 Task: Log work in the project UpwardTech for the issue 'Implement a new cloud-based project management system for a company with advanced task tracking and collaboration features' spent time as '1w 4d 16h 6m' and remaining time as '4w 5d 7h 6m' and add a flag. Now add the issue to the epic 'Desktop and Mobile Device Security'.
Action: Mouse moved to (953, 412)
Screenshot: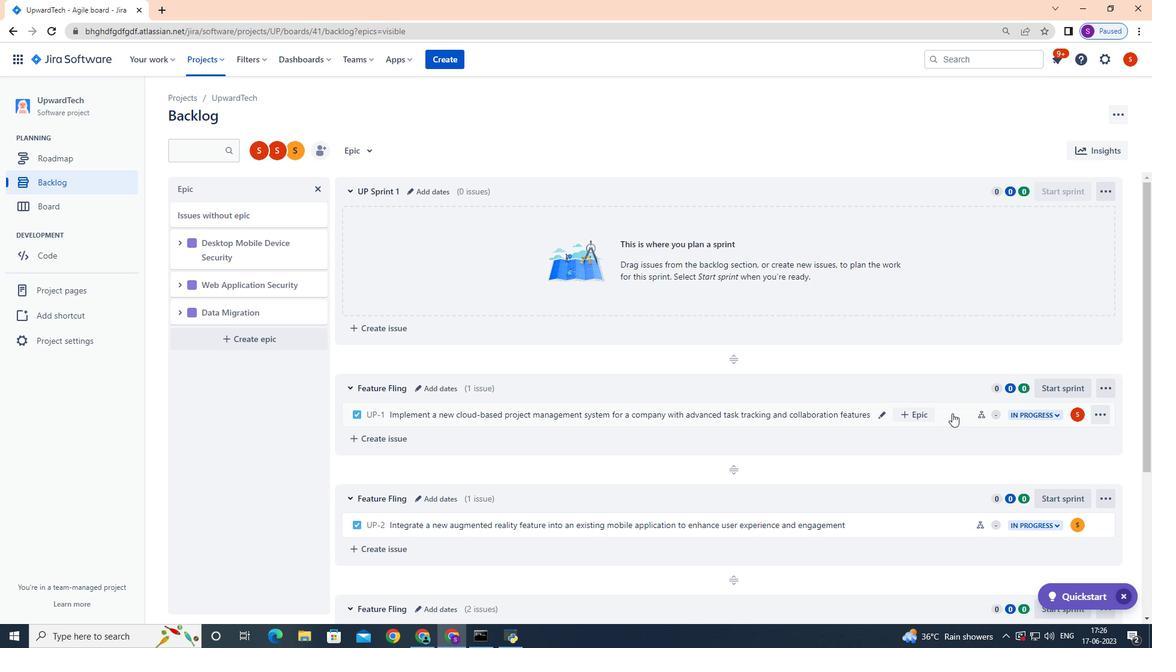 
Action: Mouse pressed left at (953, 412)
Screenshot: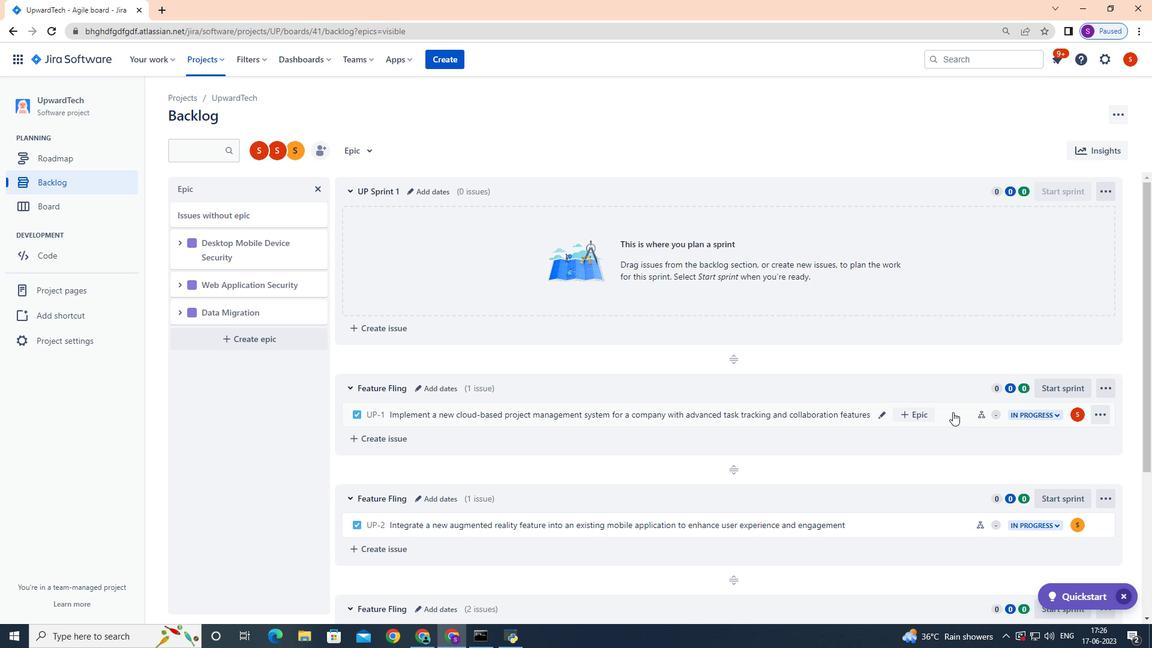 
Action: Mouse moved to (1100, 181)
Screenshot: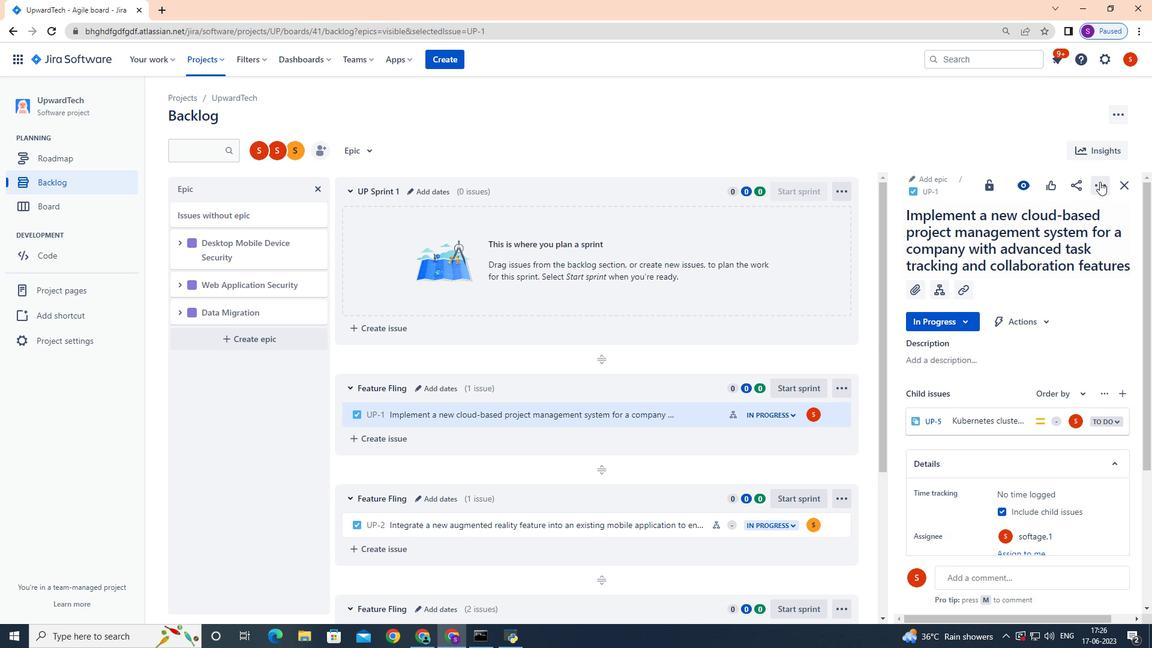 
Action: Mouse pressed left at (1100, 181)
Screenshot: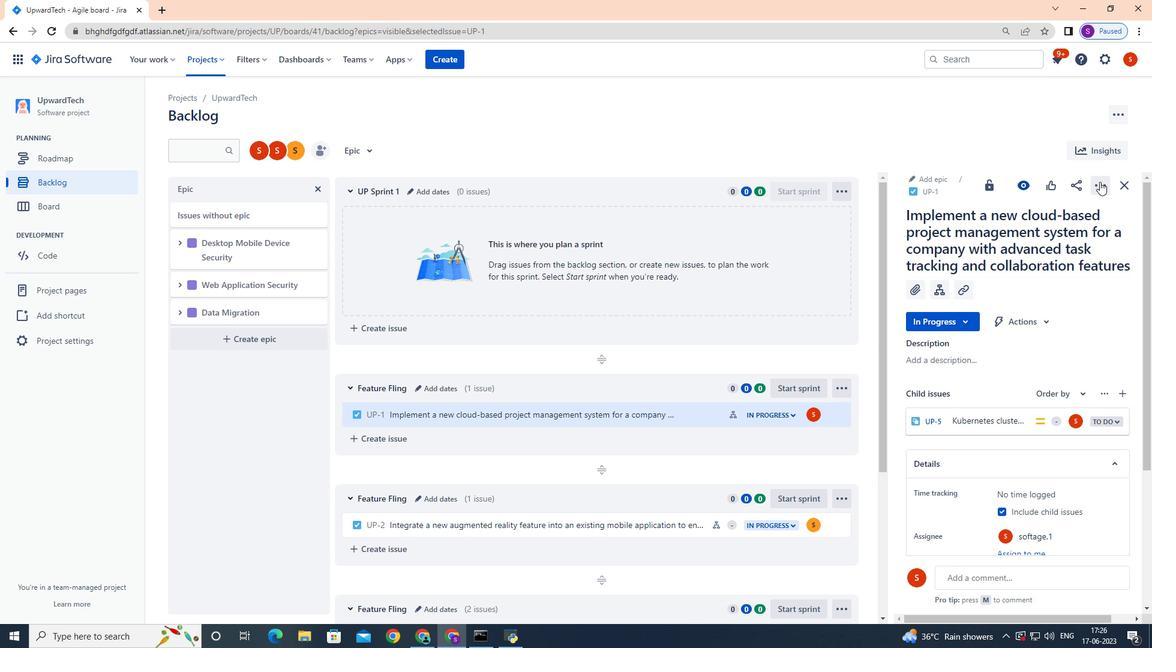 
Action: Mouse moved to (1058, 216)
Screenshot: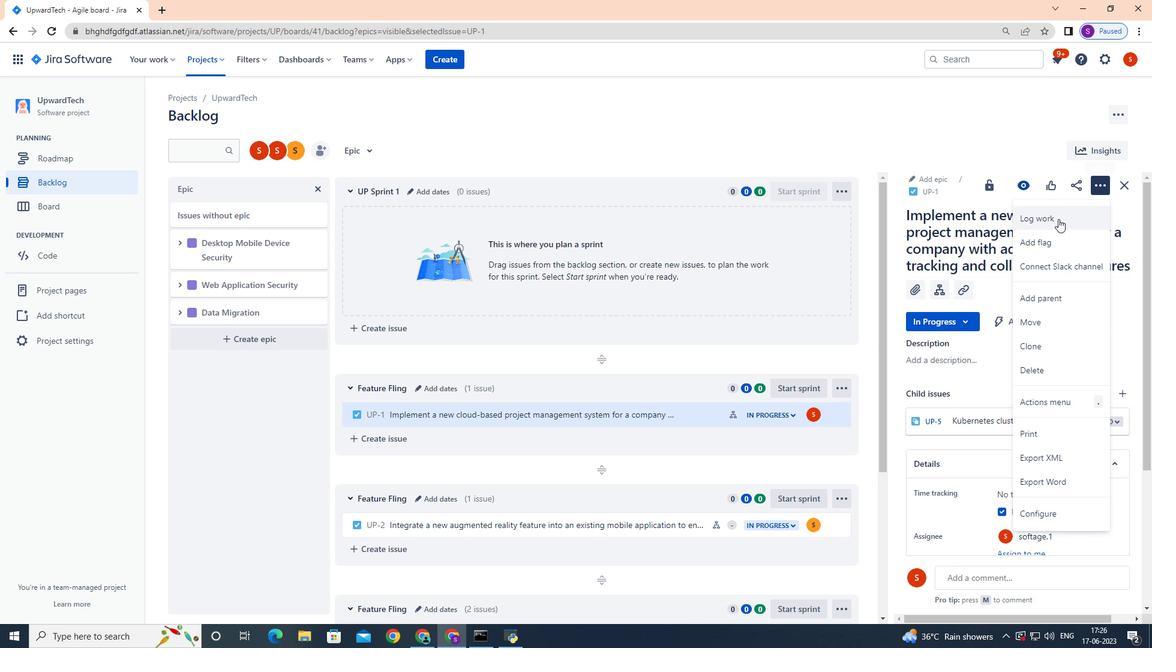 
Action: Mouse pressed left at (1058, 216)
Screenshot: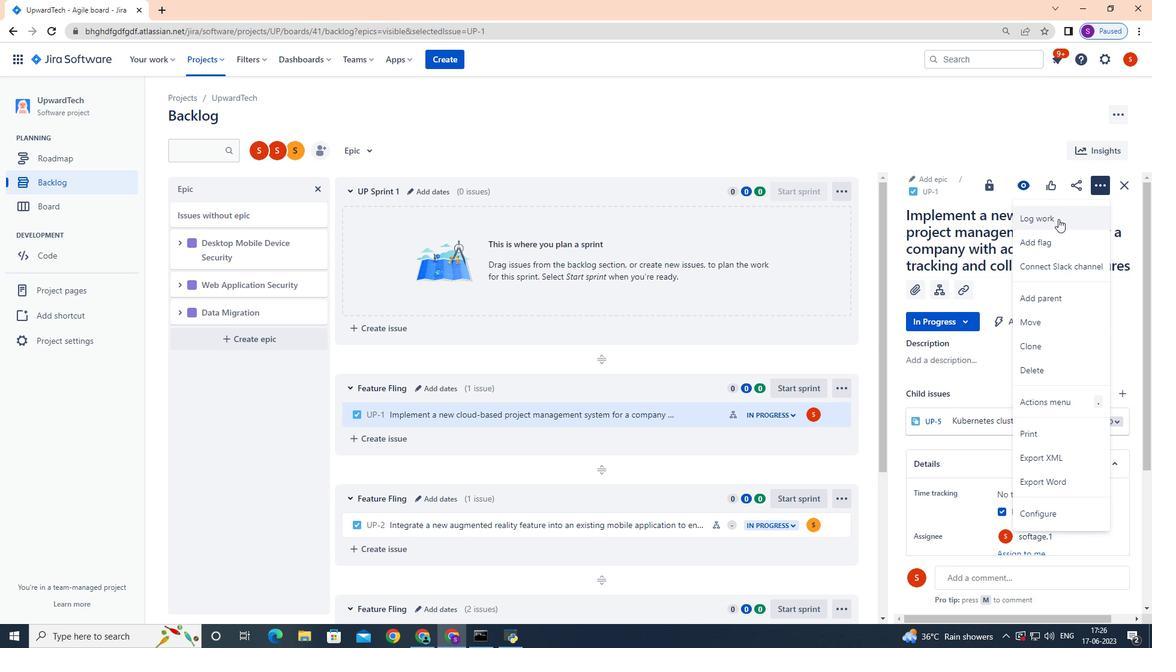 
Action: Mouse moved to (534, 325)
Screenshot: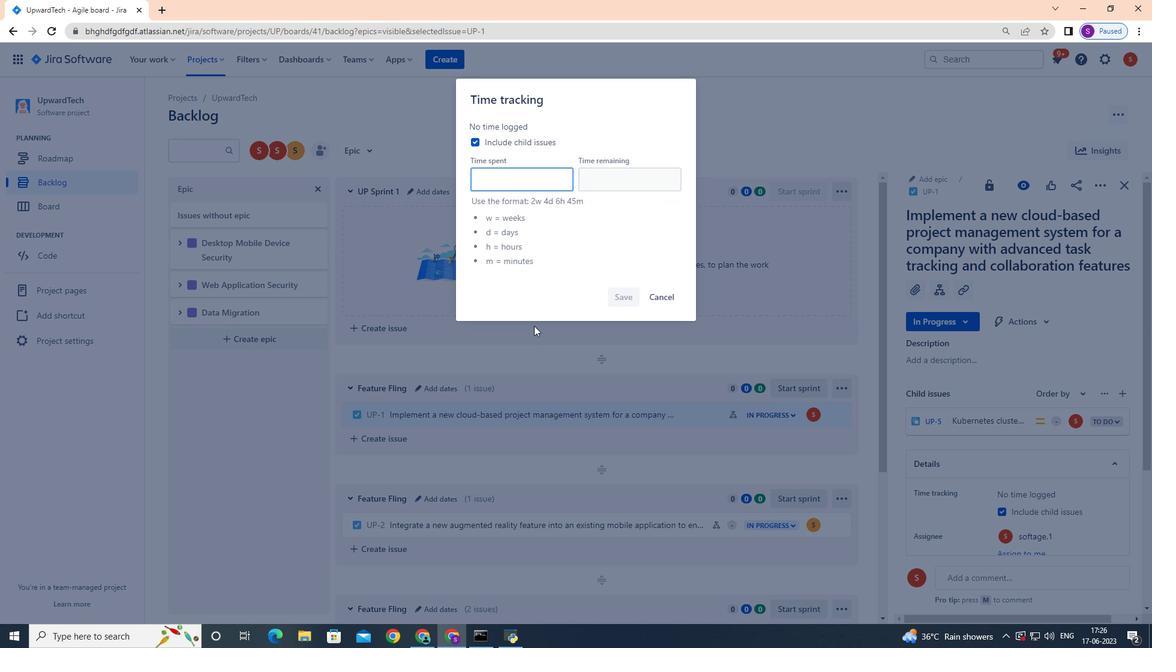 
Action: Key pressed 1w<Key.space>4d<Key.space>16h<Key.space>6m
Screenshot: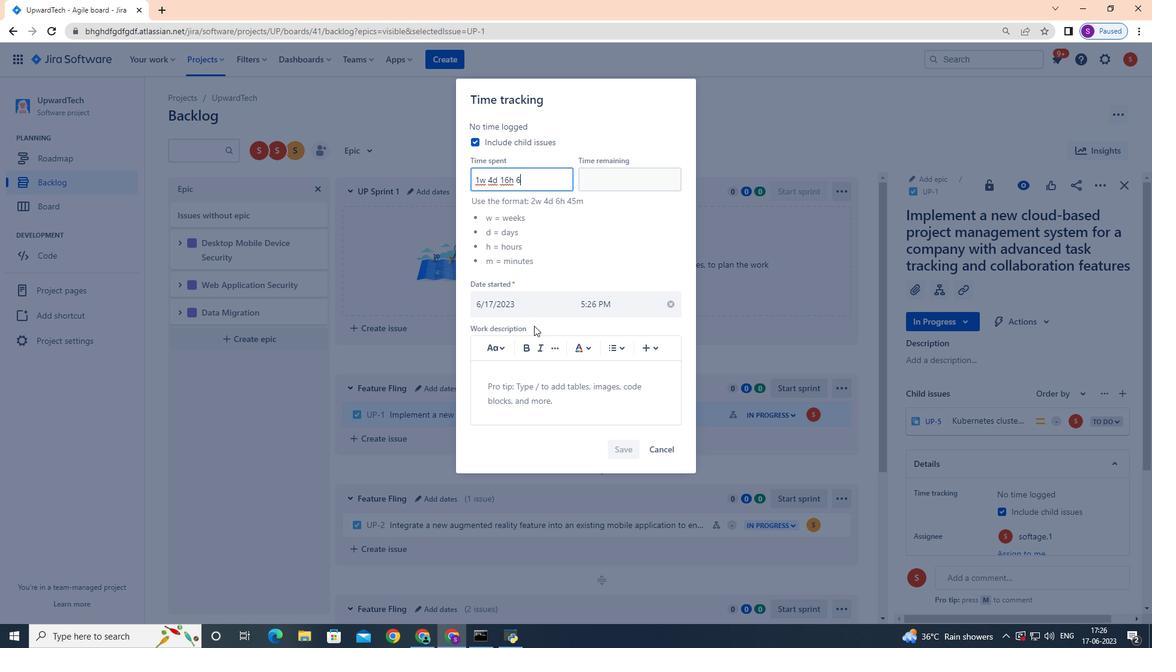 
Action: Mouse moved to (629, 180)
Screenshot: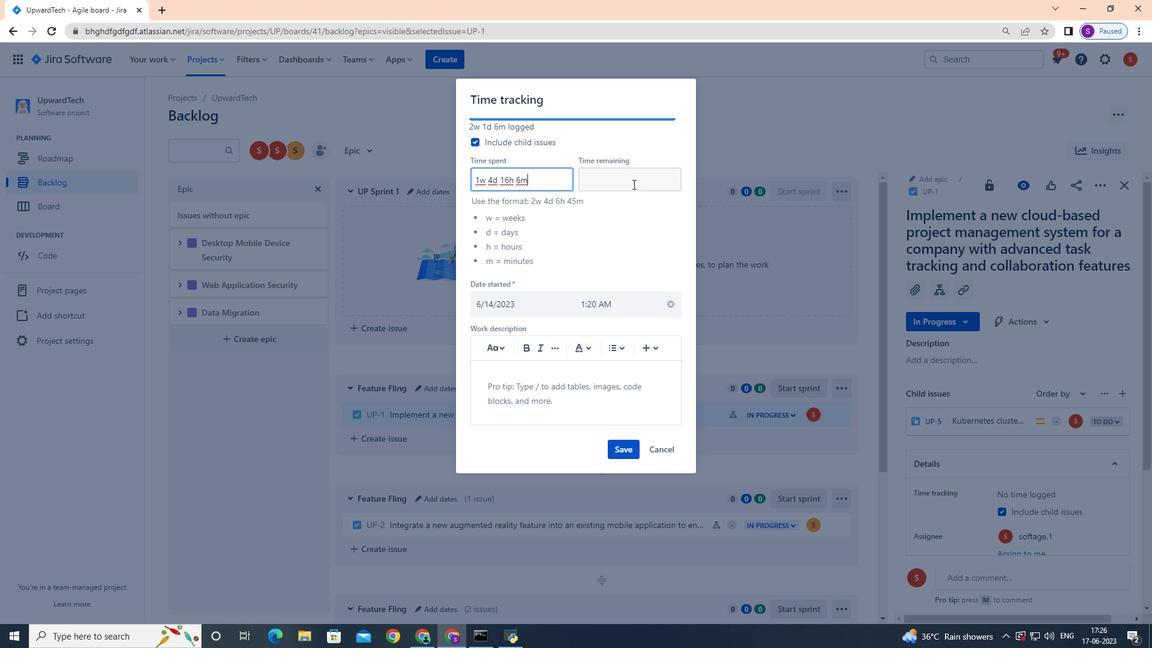 
Action: Mouse pressed left at (629, 180)
Screenshot: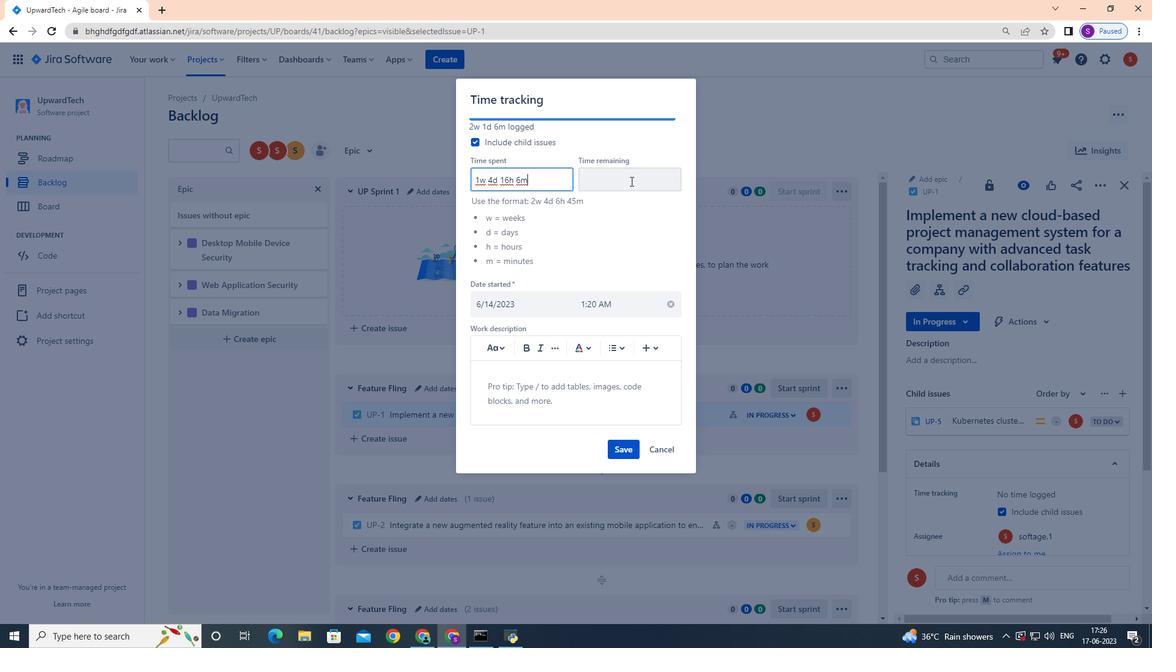 
Action: Key pressed 4w<Key.space>5d<Key.space>7h<Key.space>6m
Screenshot: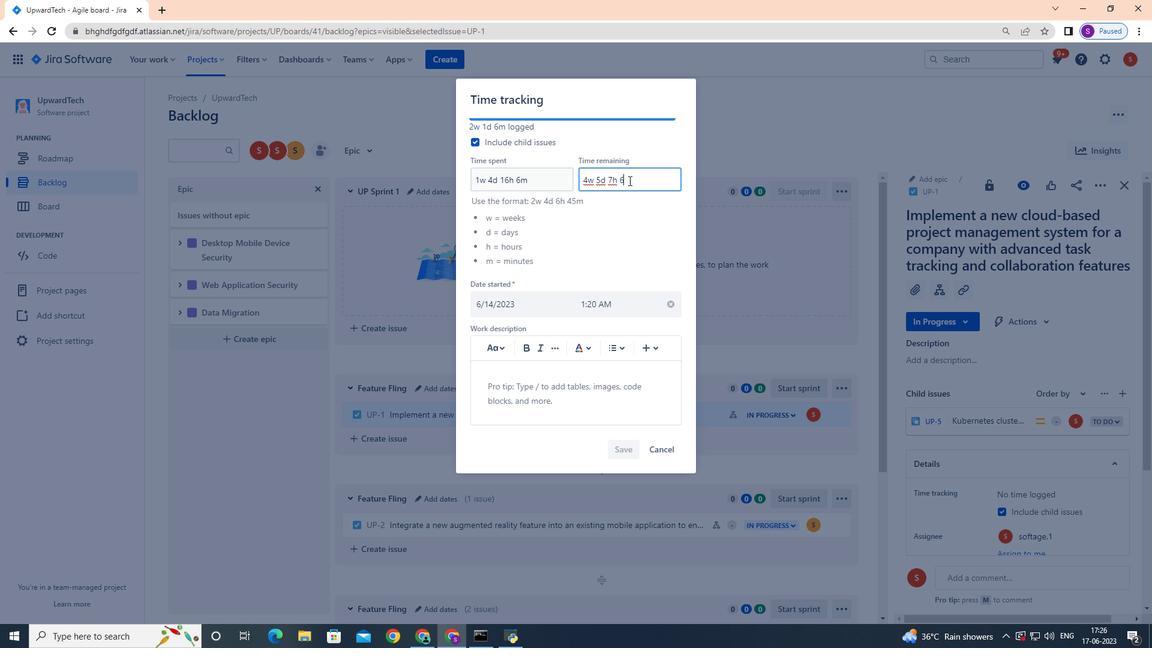 
Action: Mouse moved to (615, 448)
Screenshot: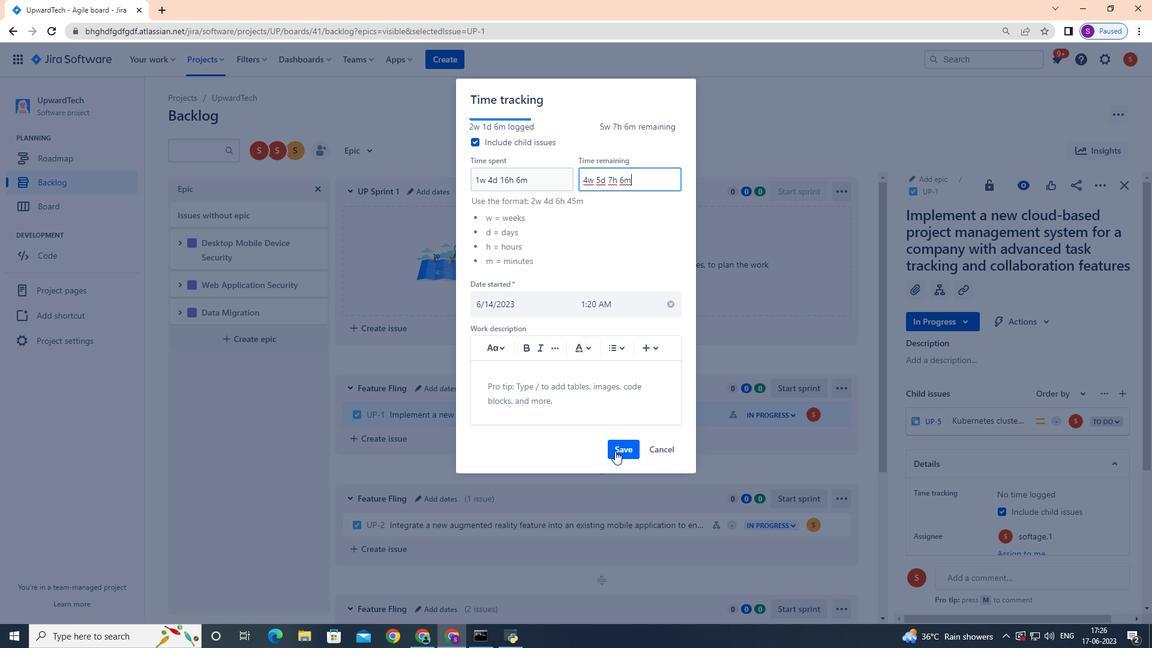 
Action: Mouse pressed left at (615, 448)
Screenshot: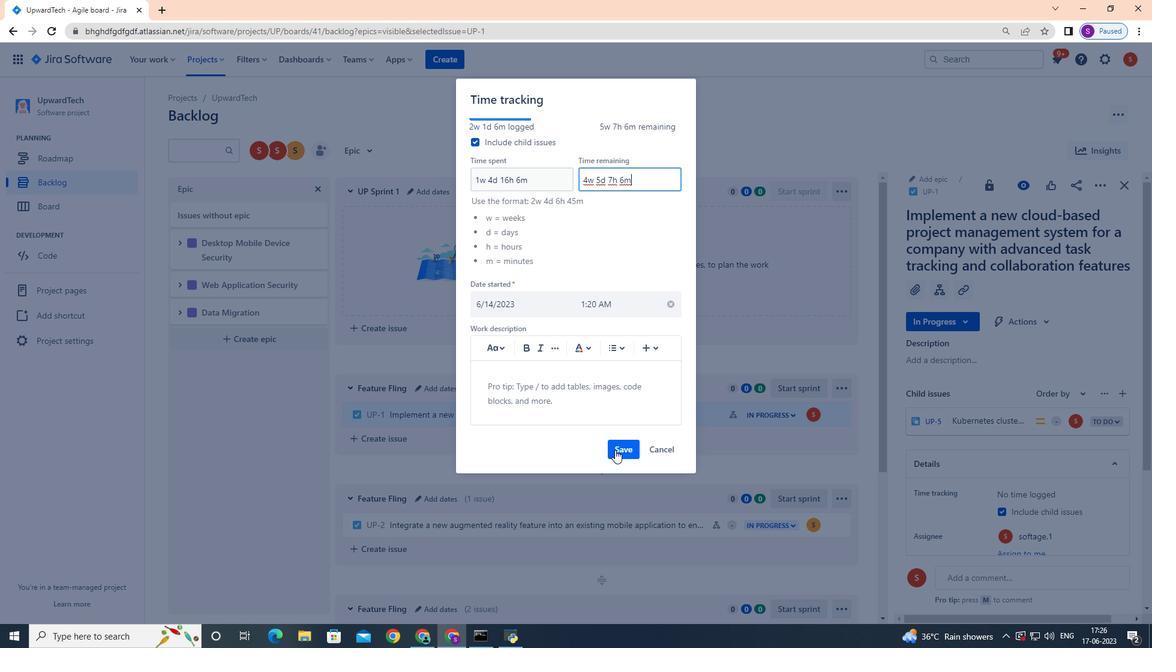
Action: Mouse moved to (1103, 184)
Screenshot: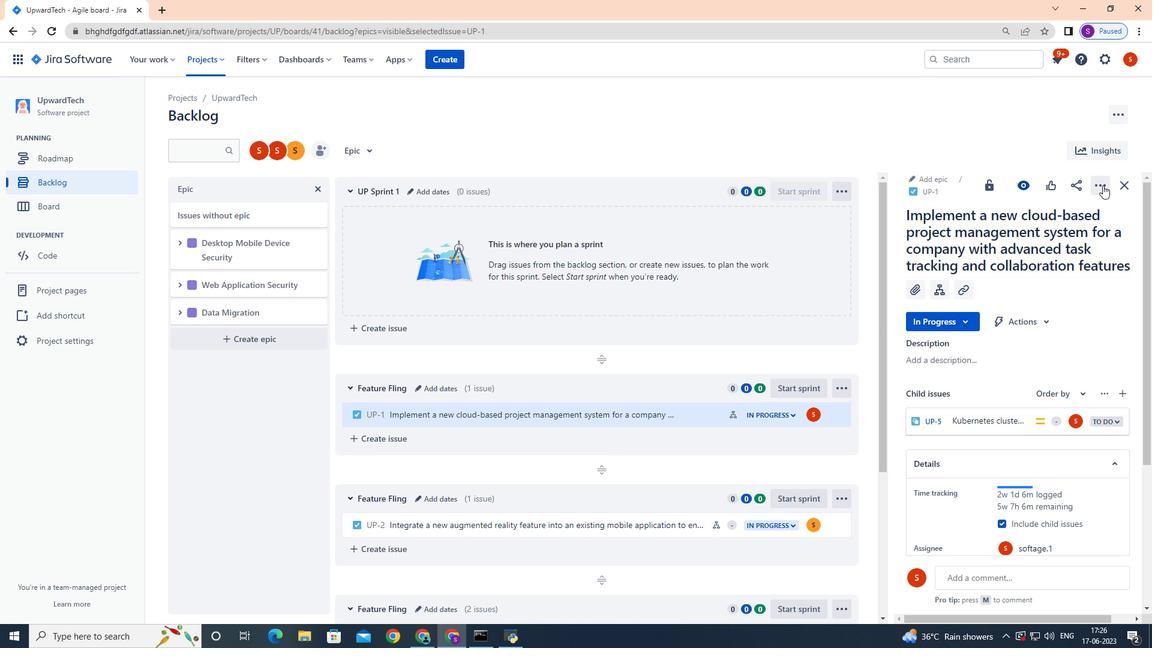 
Action: Mouse pressed left at (1103, 184)
Screenshot: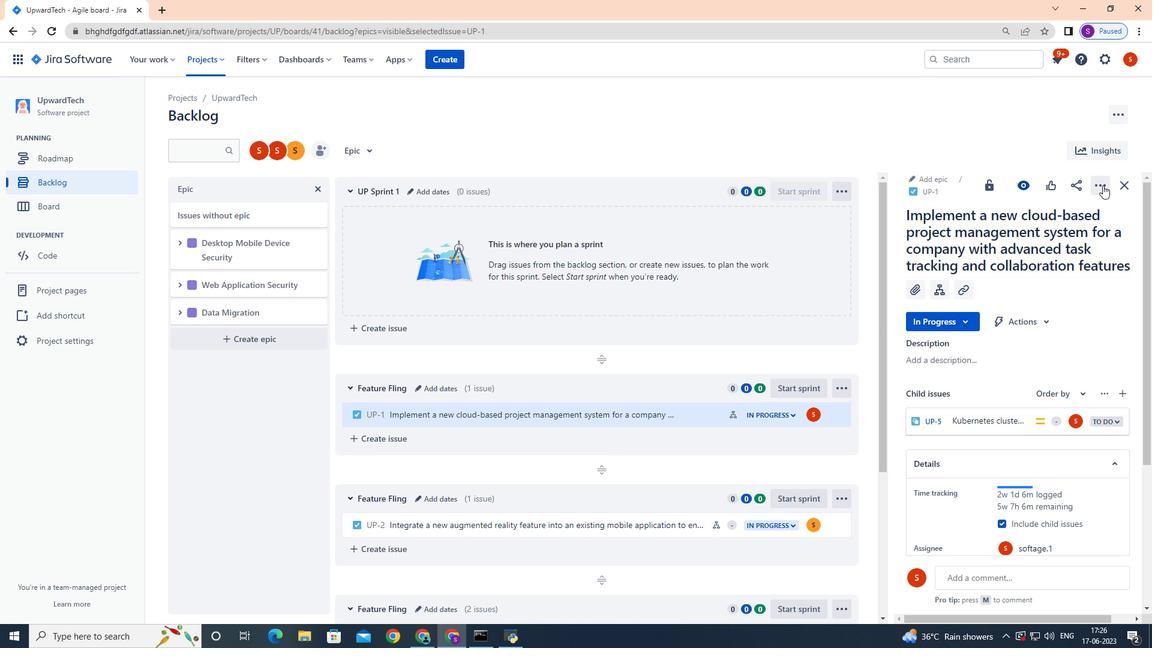 
Action: Mouse moved to (1070, 241)
Screenshot: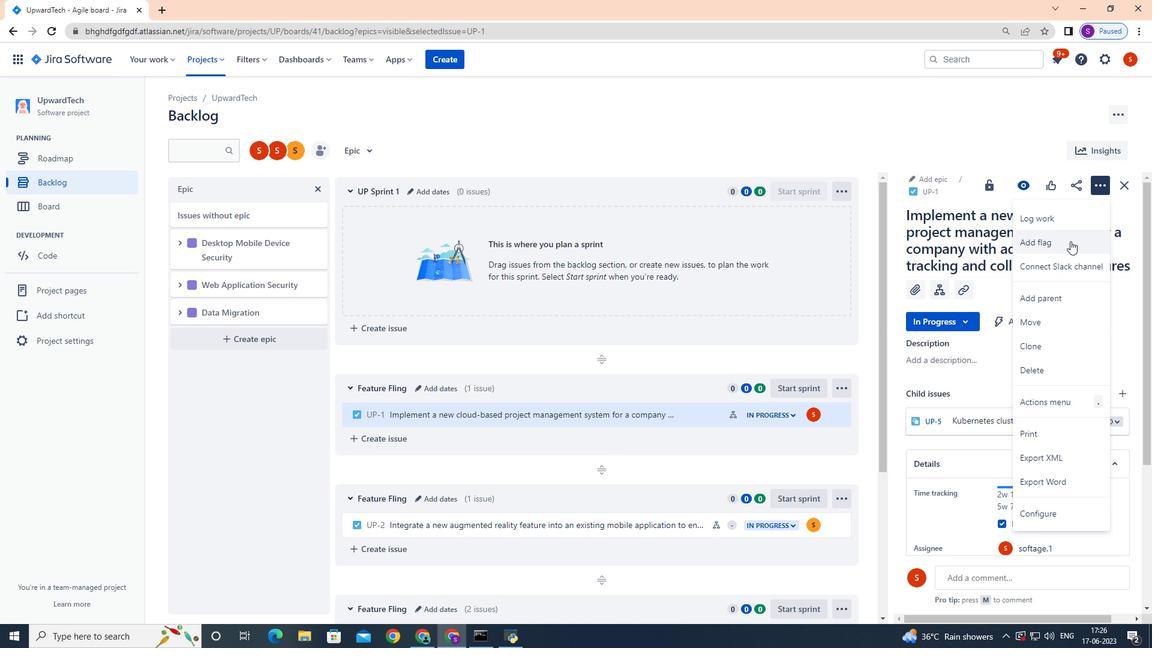 
Action: Mouse pressed left at (1070, 241)
Screenshot: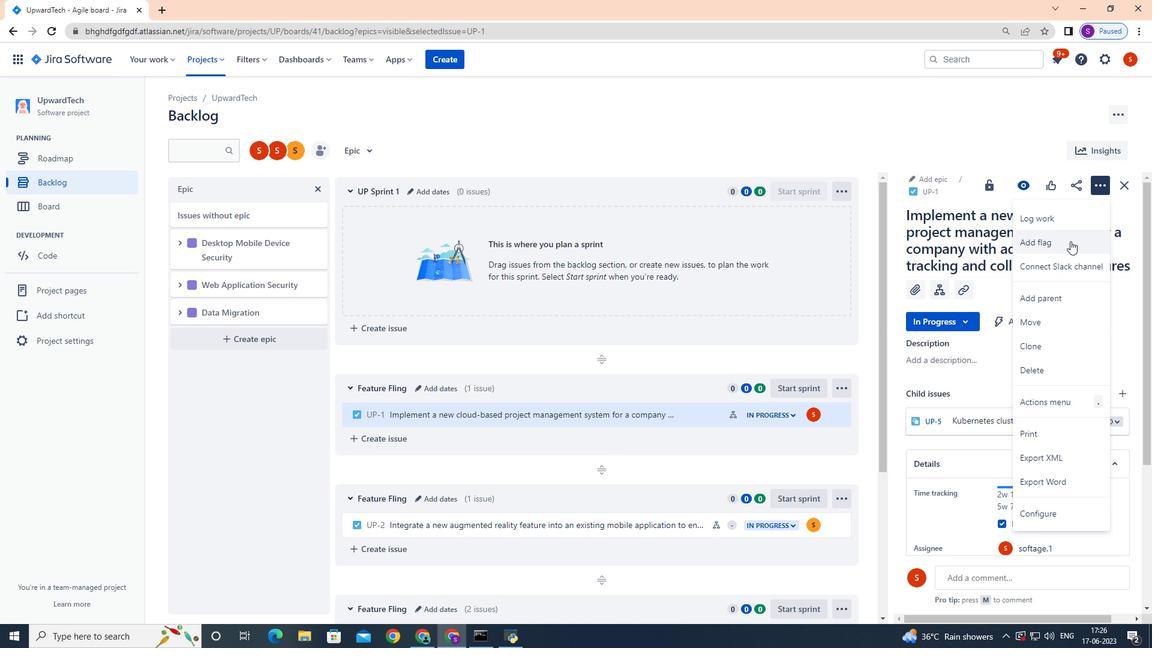 
Action: Mouse moved to (764, 259)
Screenshot: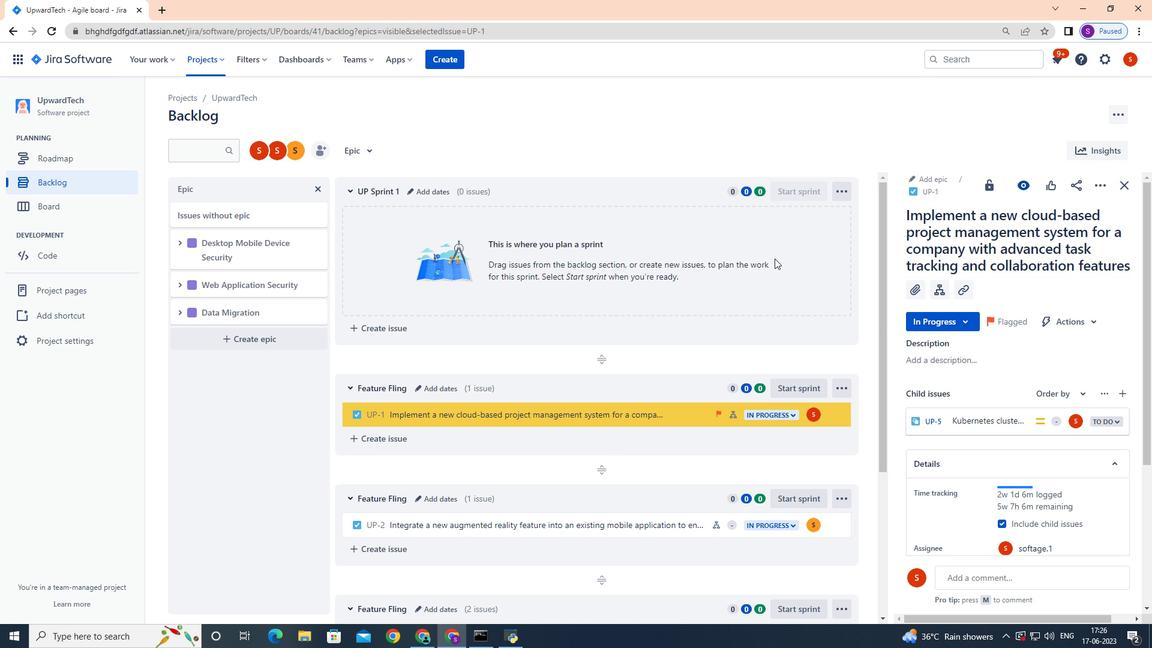 
Action: Mouse scrolled (767, 258) with delta (0, 0)
Screenshot: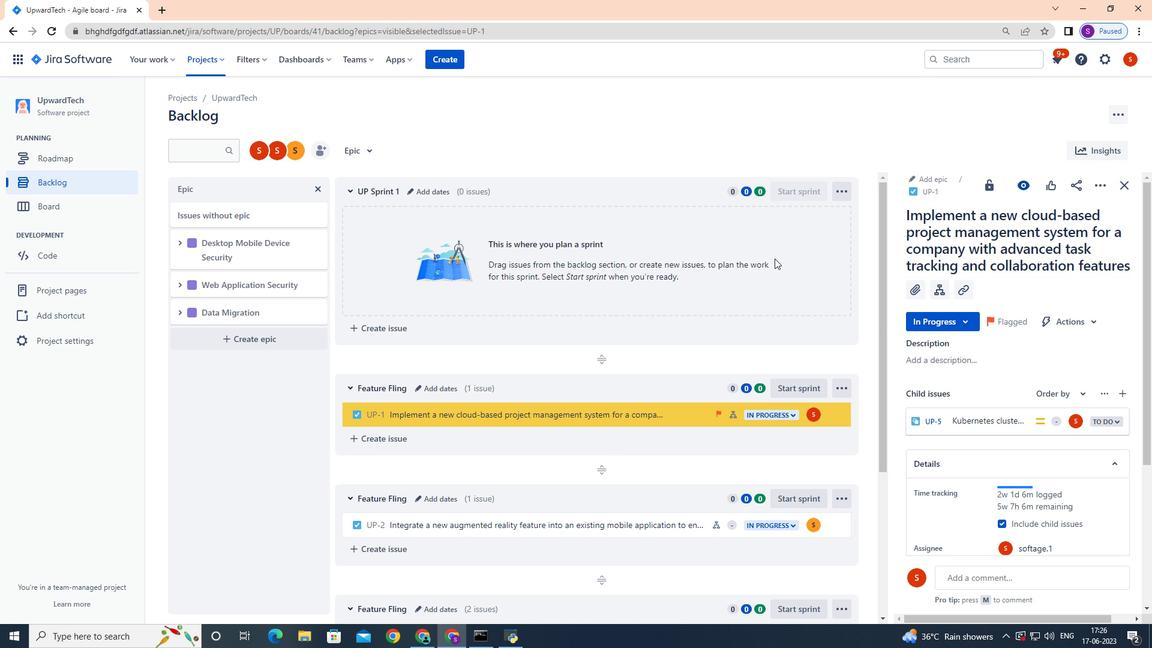 
Action: Mouse scrolled (764, 258) with delta (0, 0)
Screenshot: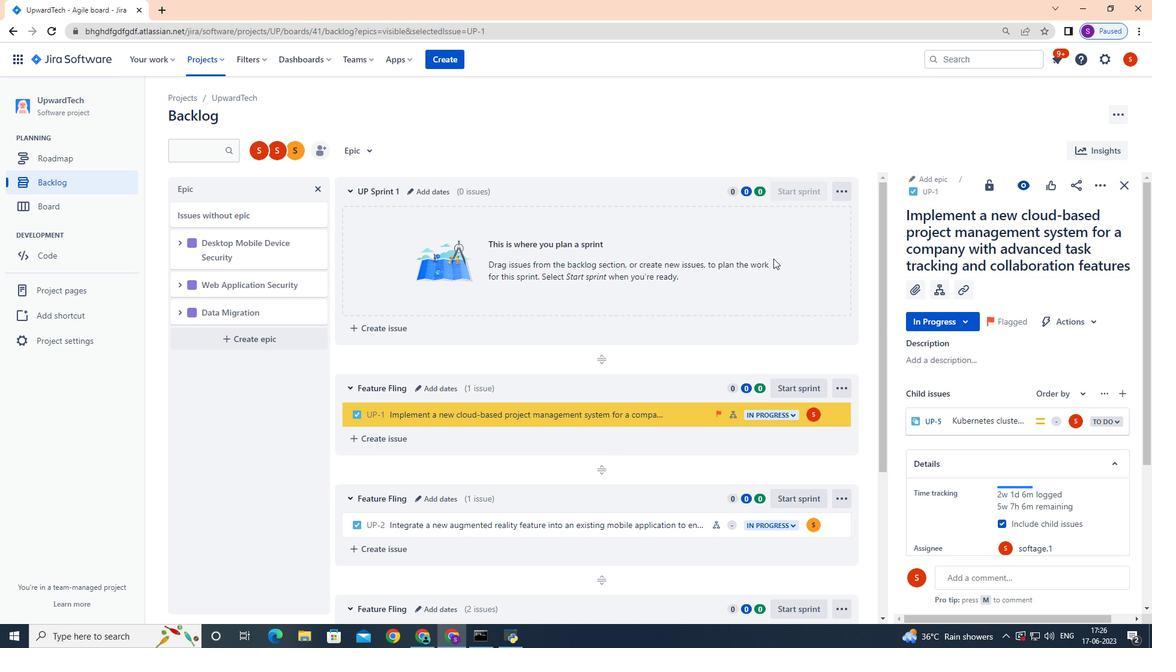 
Action: Mouse moved to (673, 295)
Screenshot: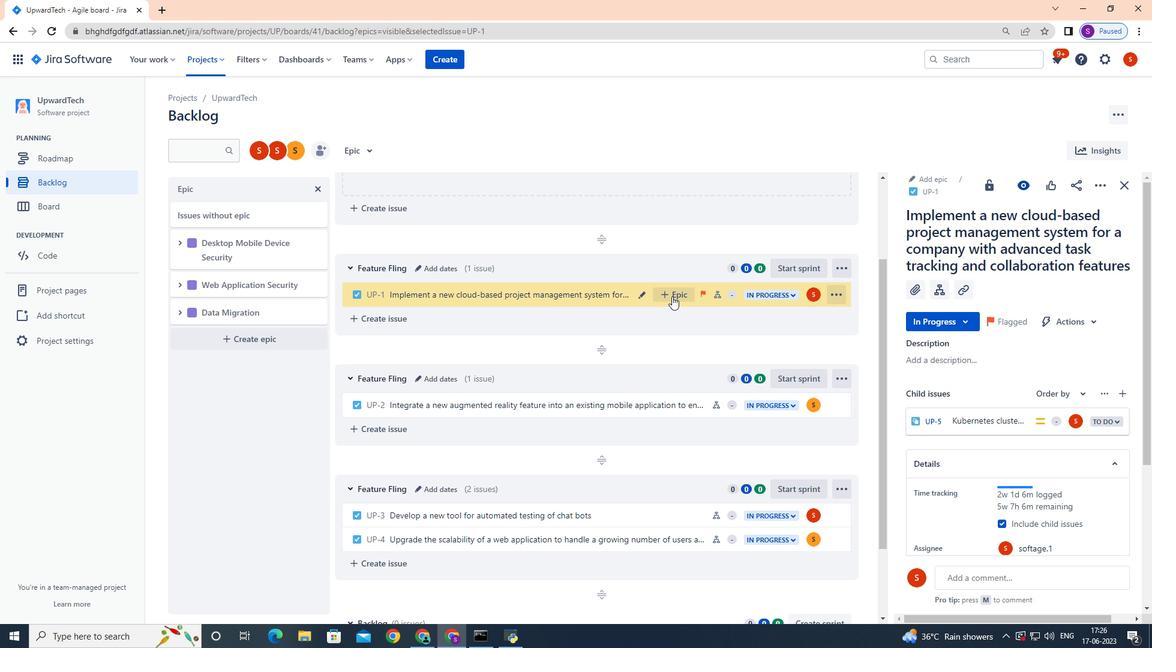 
Action: Mouse pressed left at (673, 295)
Screenshot: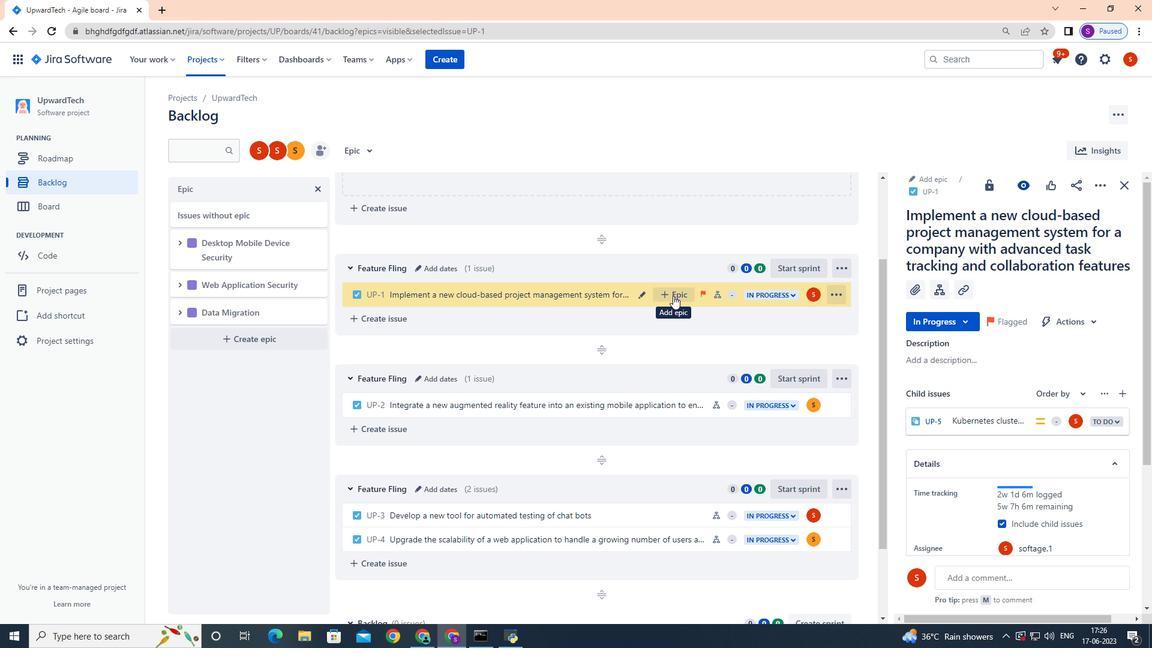 
Action: Mouse moved to (726, 381)
Screenshot: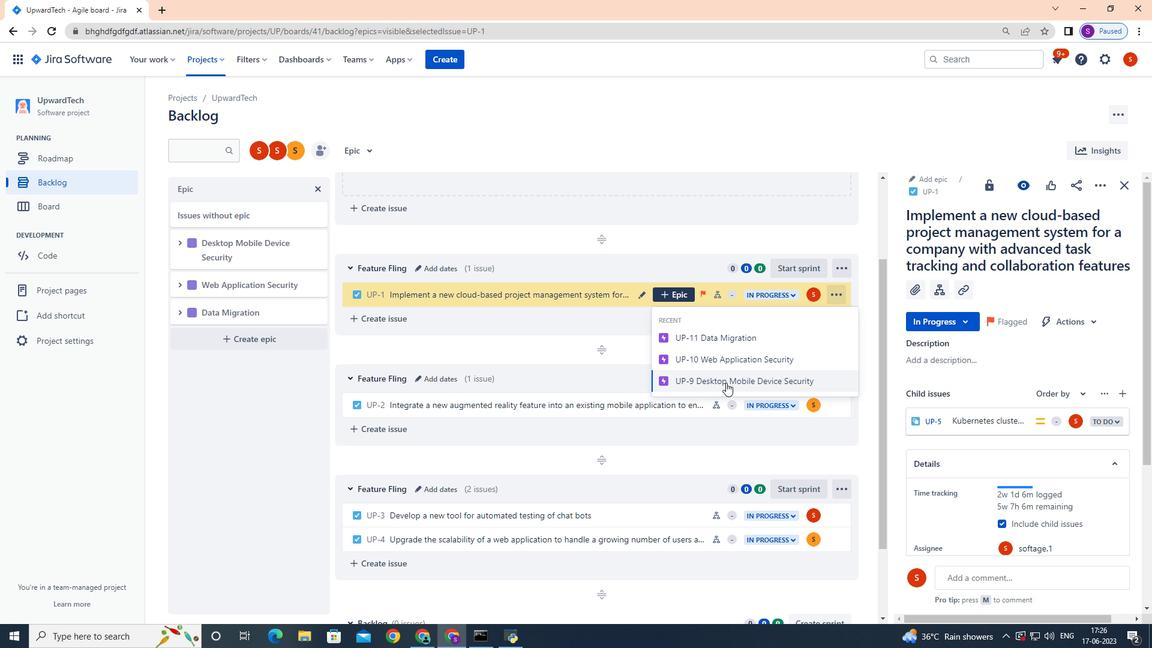 
Action: Mouse pressed left at (726, 381)
Screenshot: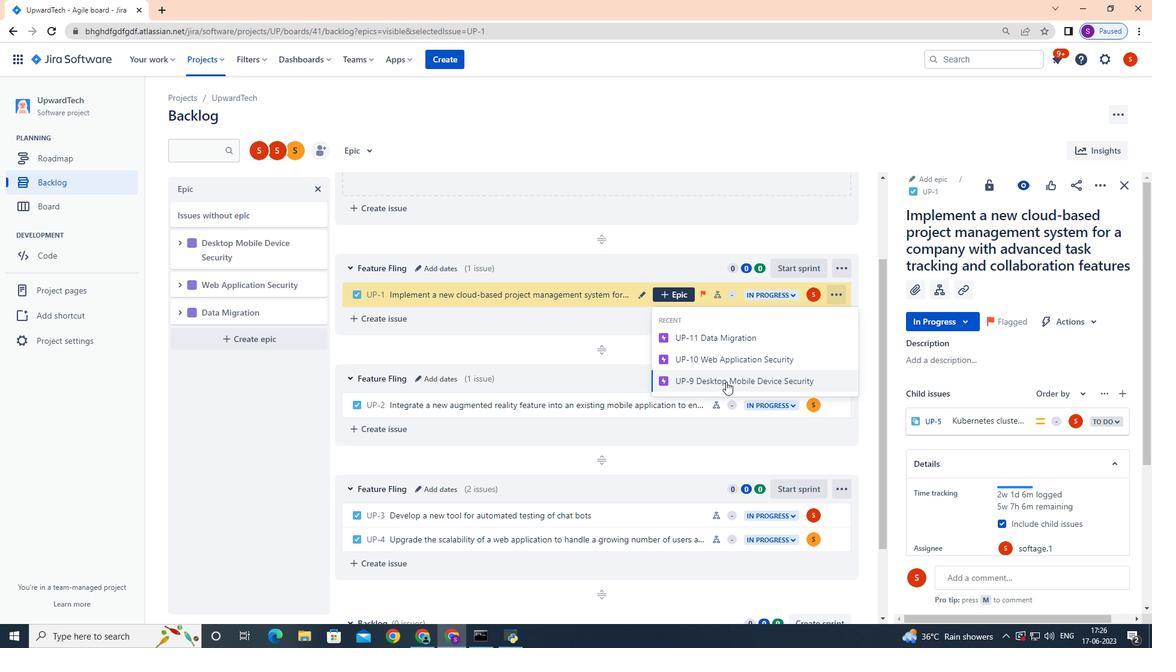 
Action: Mouse moved to (726, 380)
Screenshot: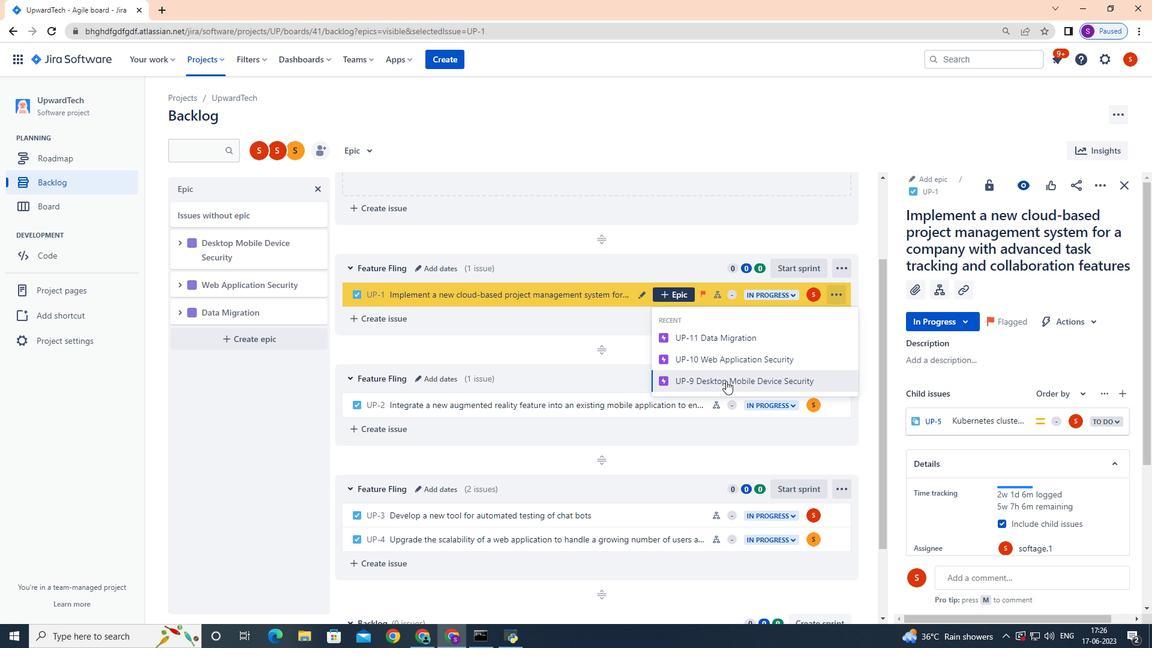 
